 Task: Use the formula "ASC" in spreadsheet "Project portfolio".
Action: Mouse moved to (373, 193)
Screenshot: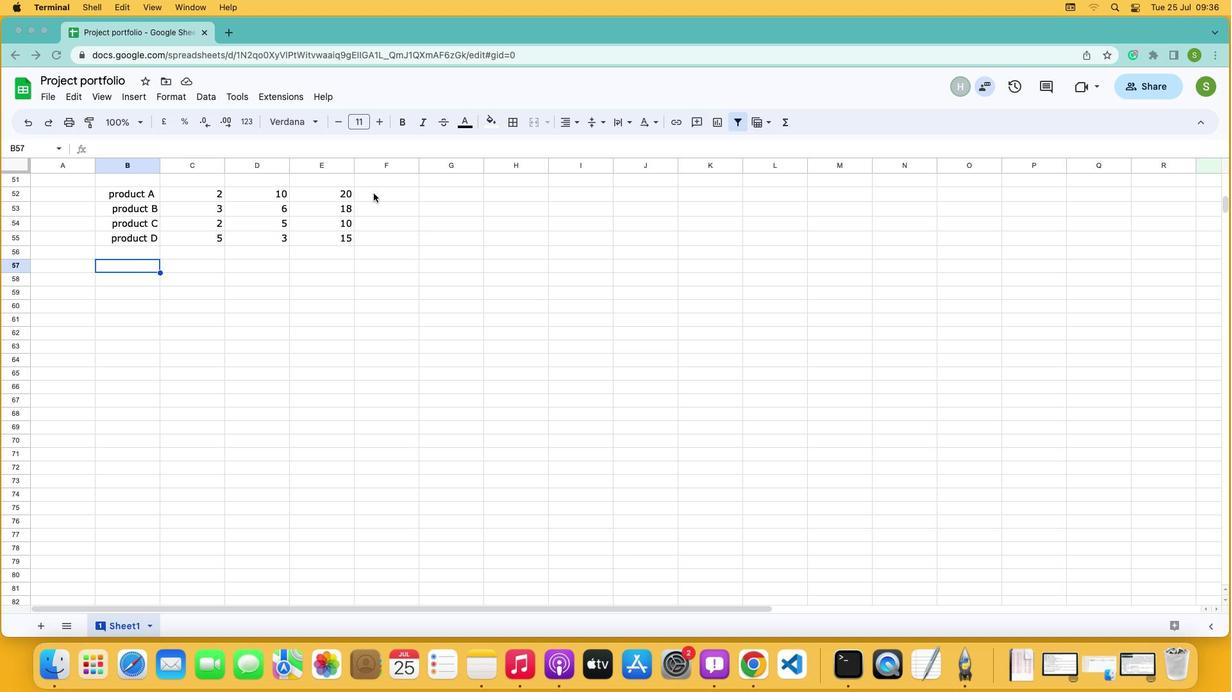 
Action: Mouse pressed left at (373, 193)
Screenshot: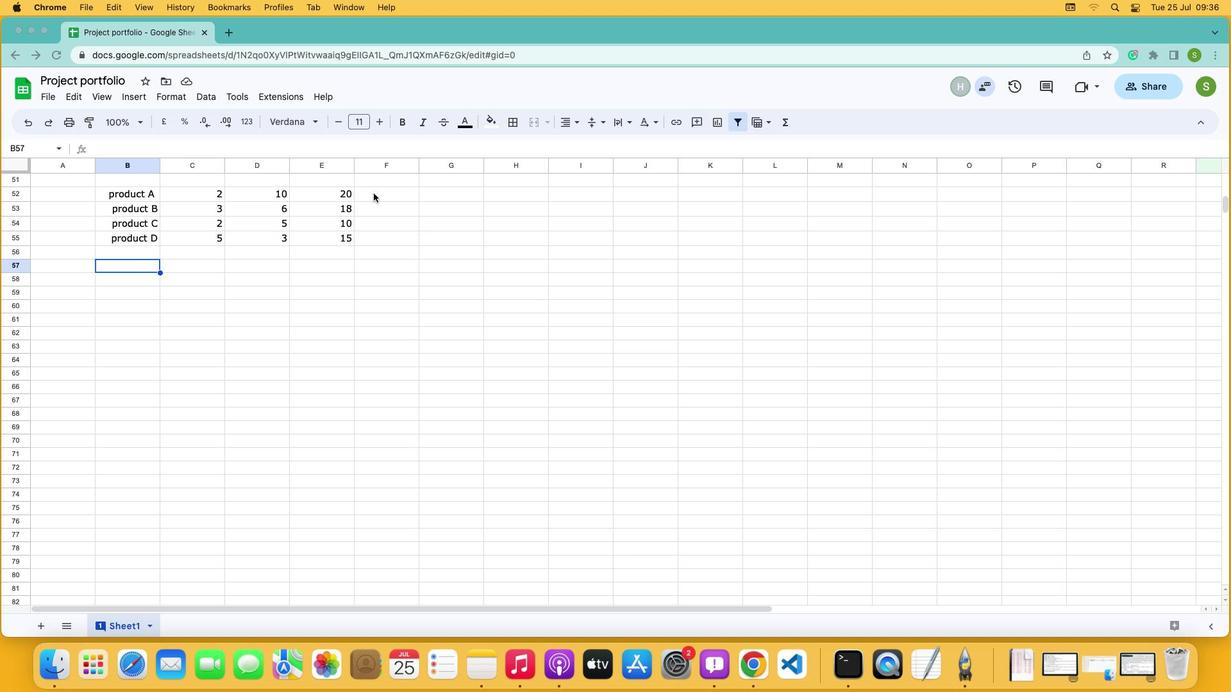 
Action: Mouse pressed left at (373, 193)
Screenshot: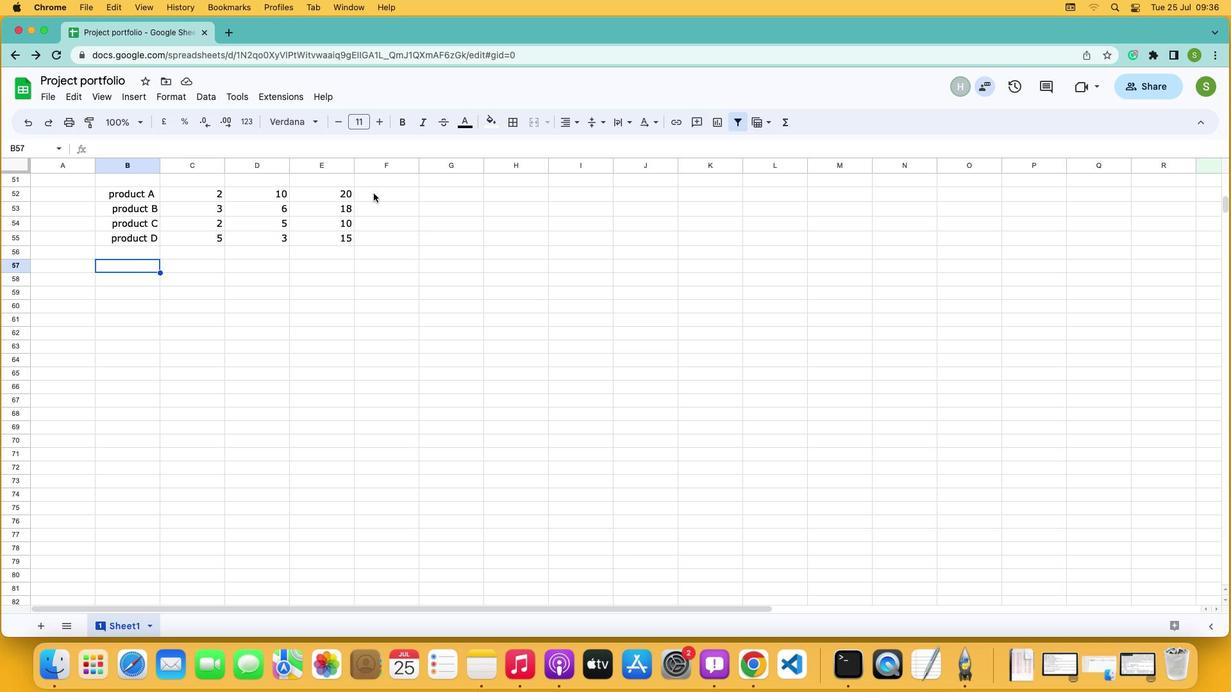 
Action: Mouse moved to (790, 124)
Screenshot: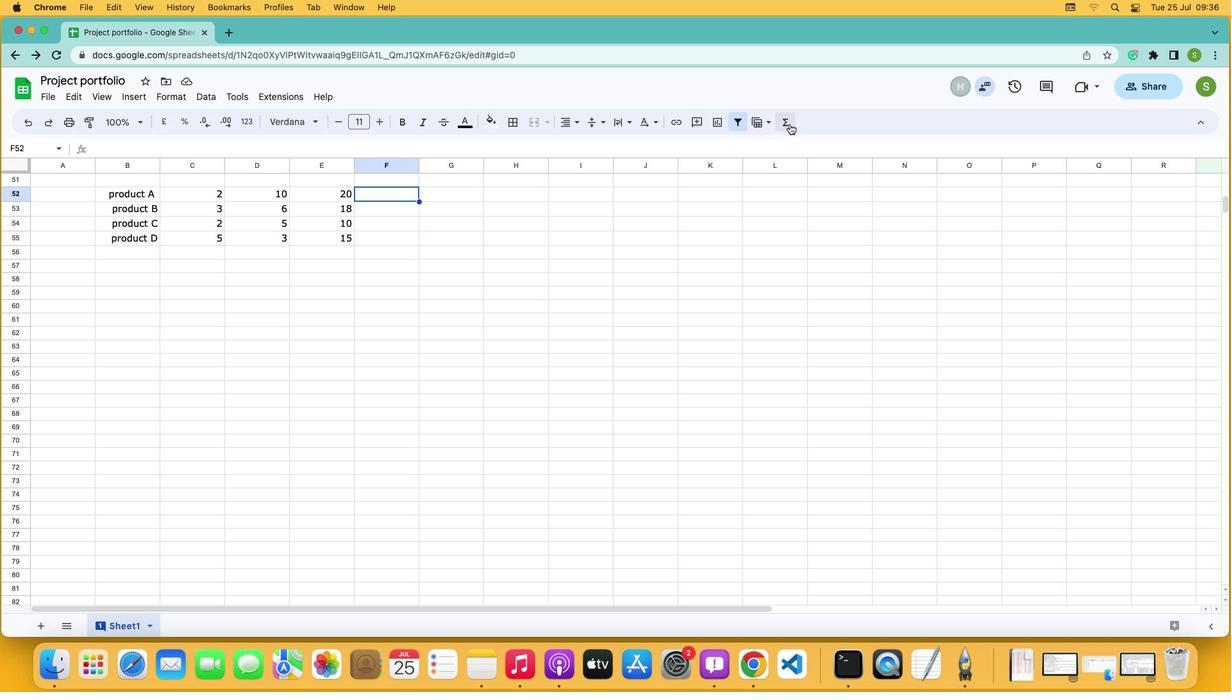 
Action: Mouse pressed left at (790, 124)
Screenshot: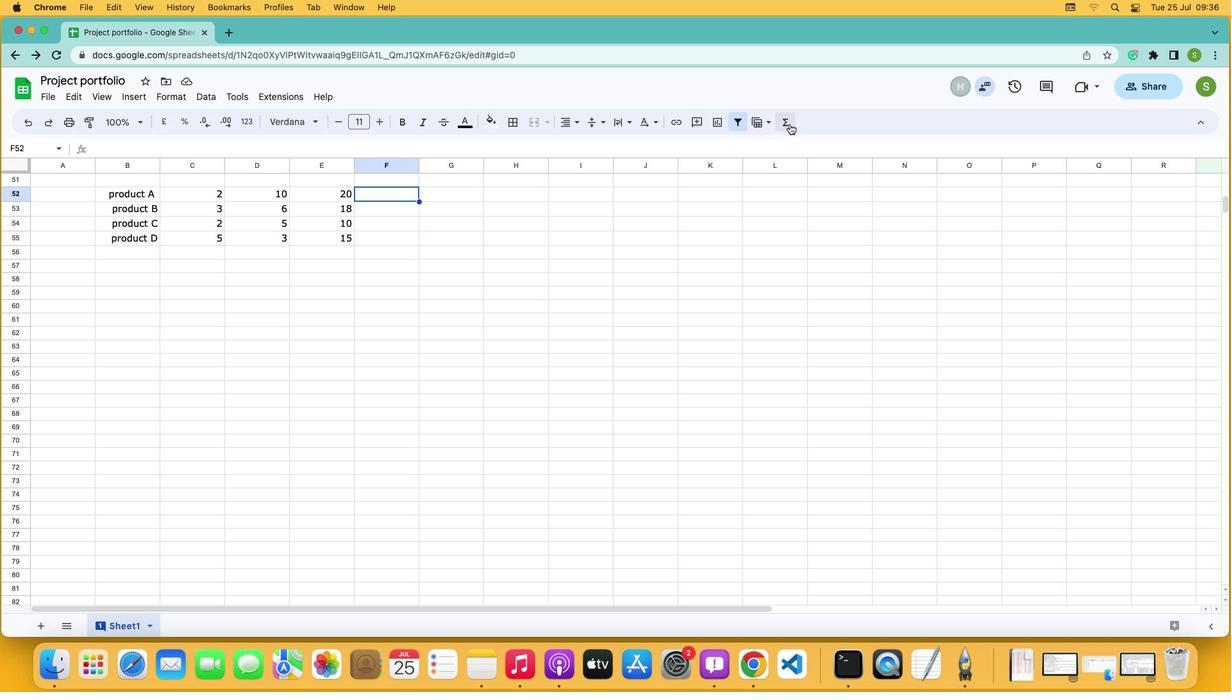 
Action: Mouse moved to (799, 255)
Screenshot: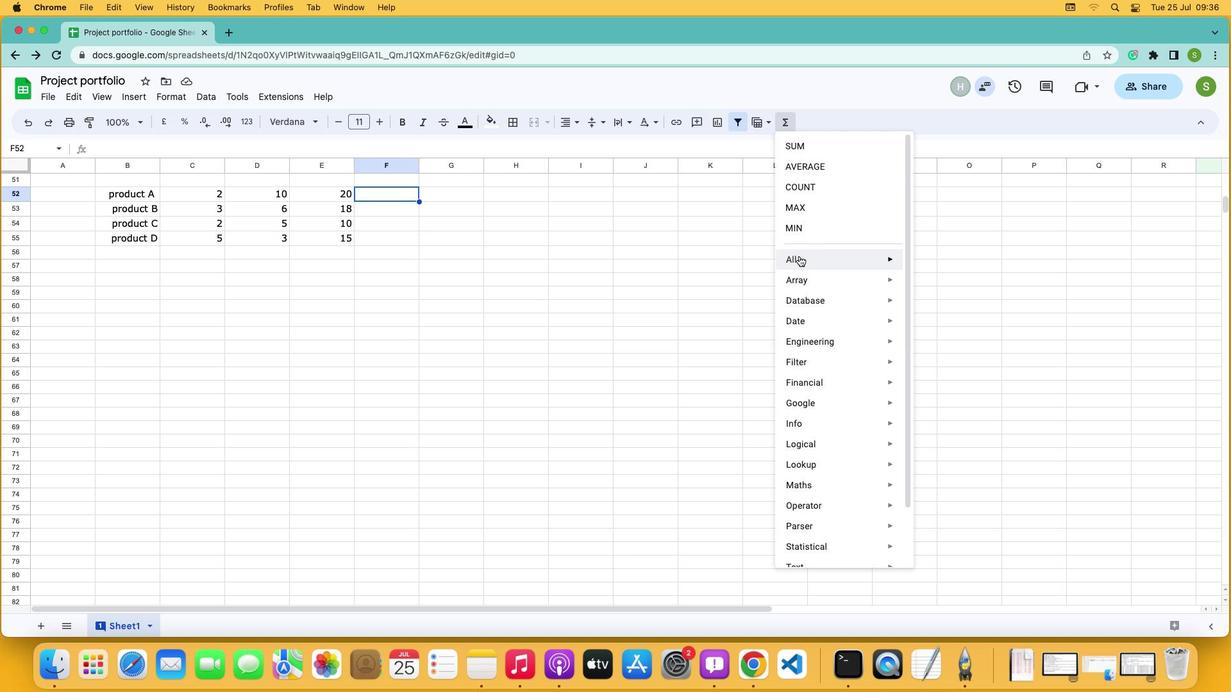 
Action: Mouse pressed left at (799, 255)
Screenshot: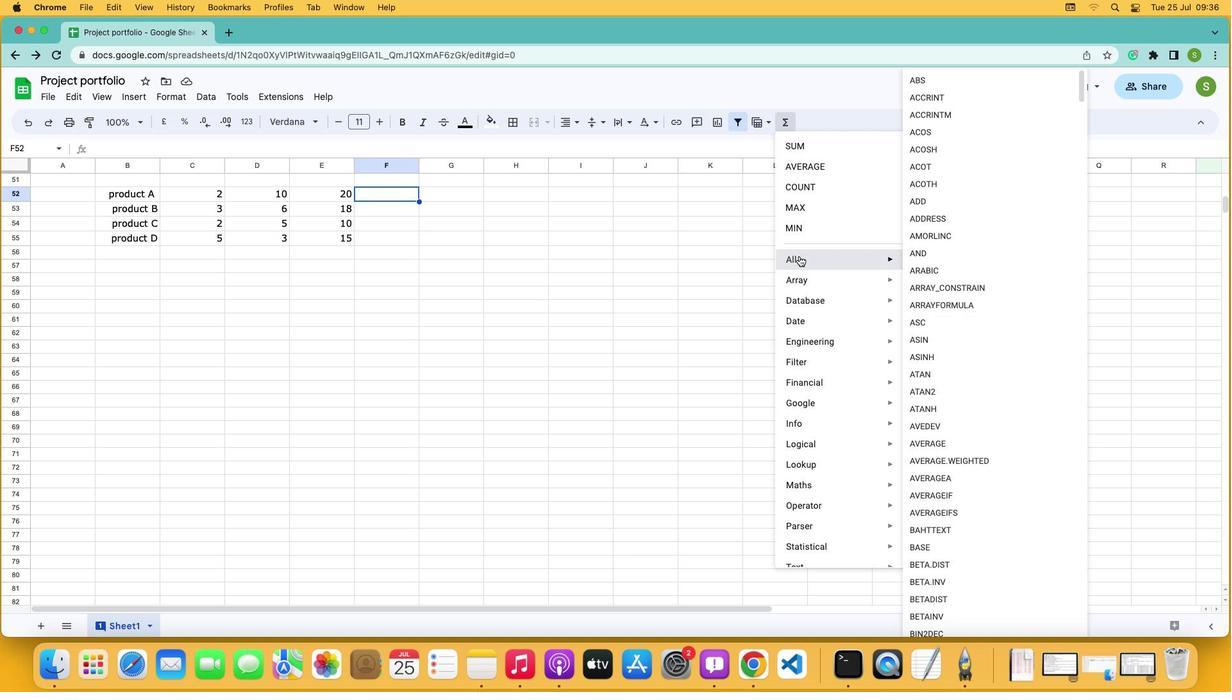 
Action: Mouse moved to (943, 326)
Screenshot: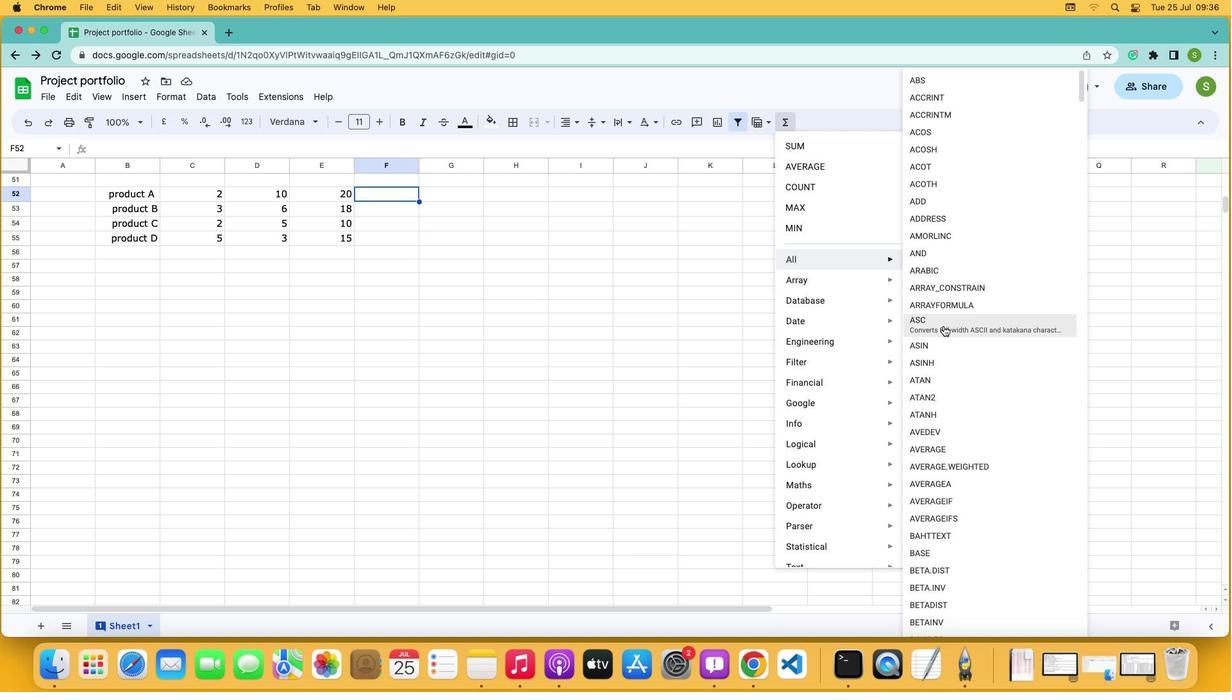 
Action: Mouse pressed left at (943, 326)
Screenshot: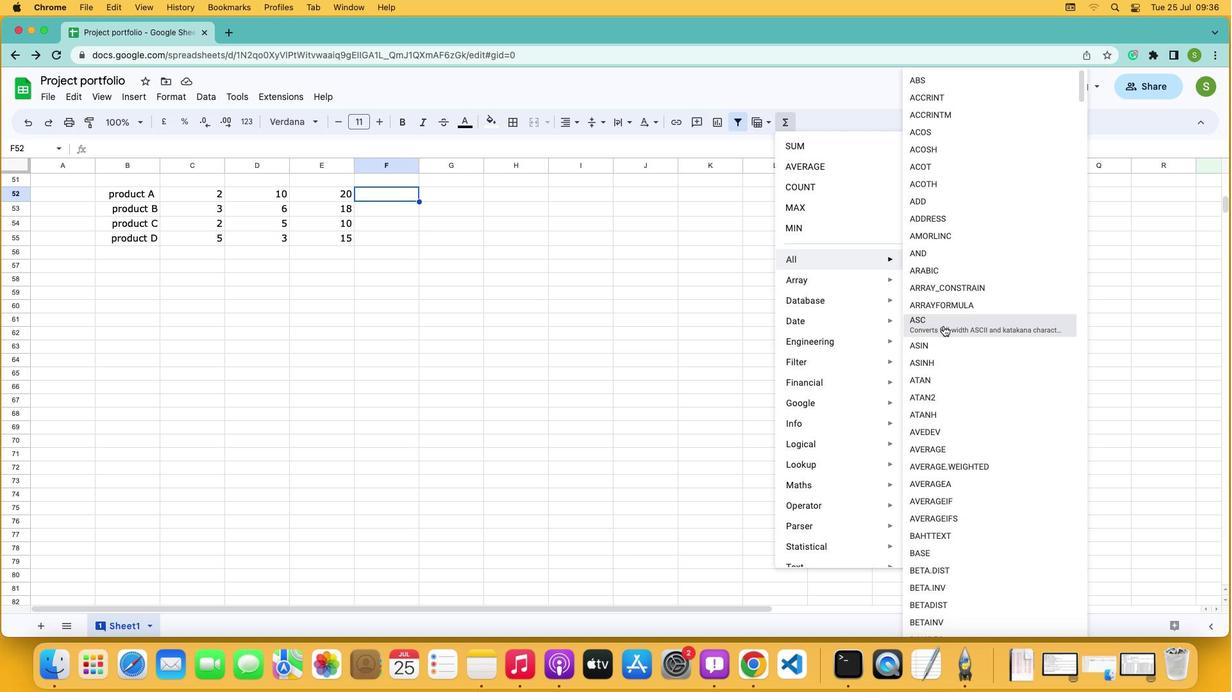 
Action: Mouse moved to (277, 196)
Screenshot: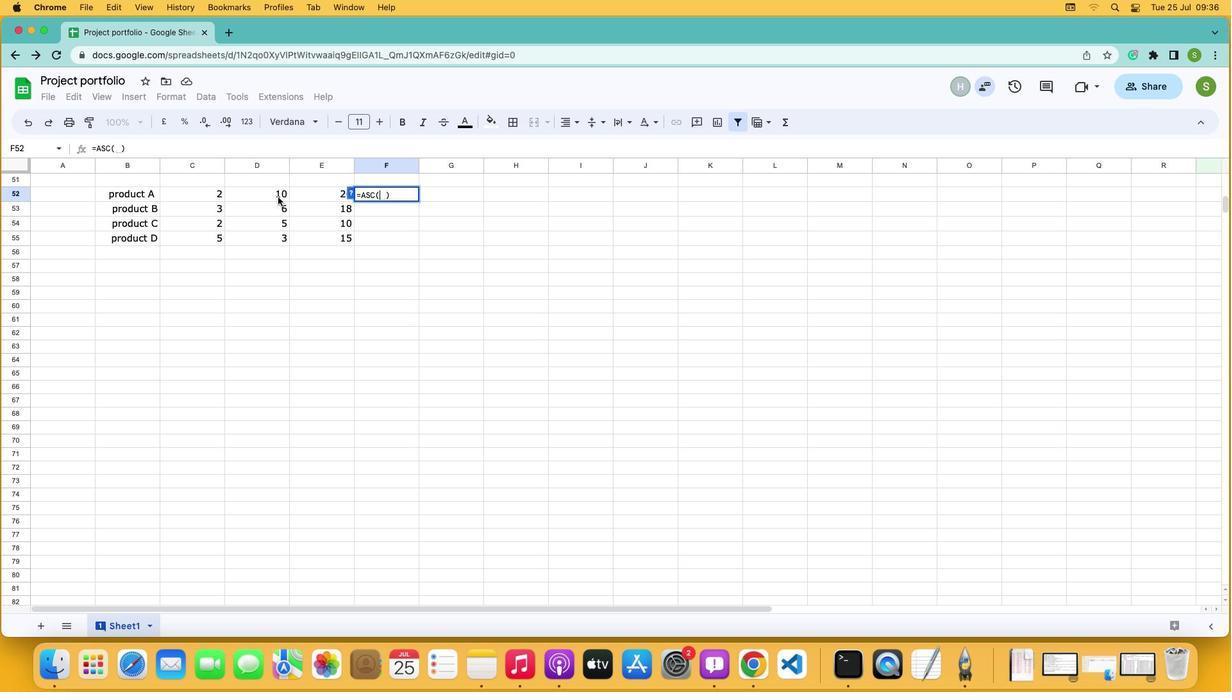 
Action: Mouse pressed left at (277, 196)
Screenshot: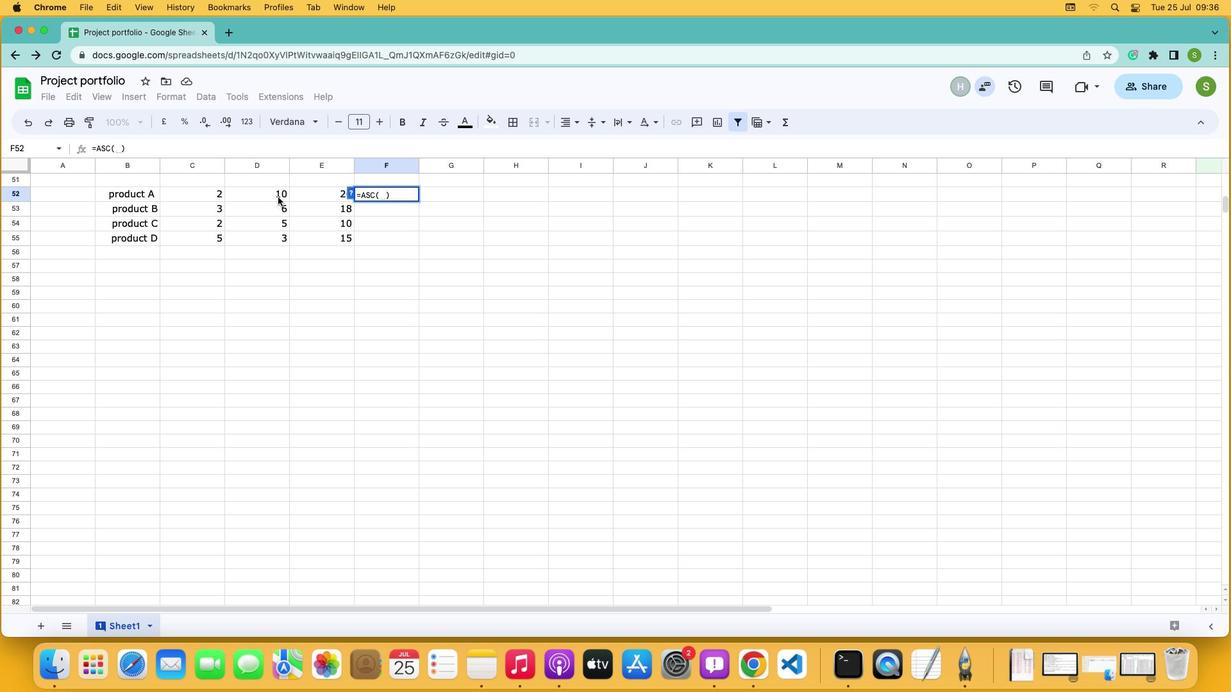
Action: Mouse moved to (335, 209)
Screenshot: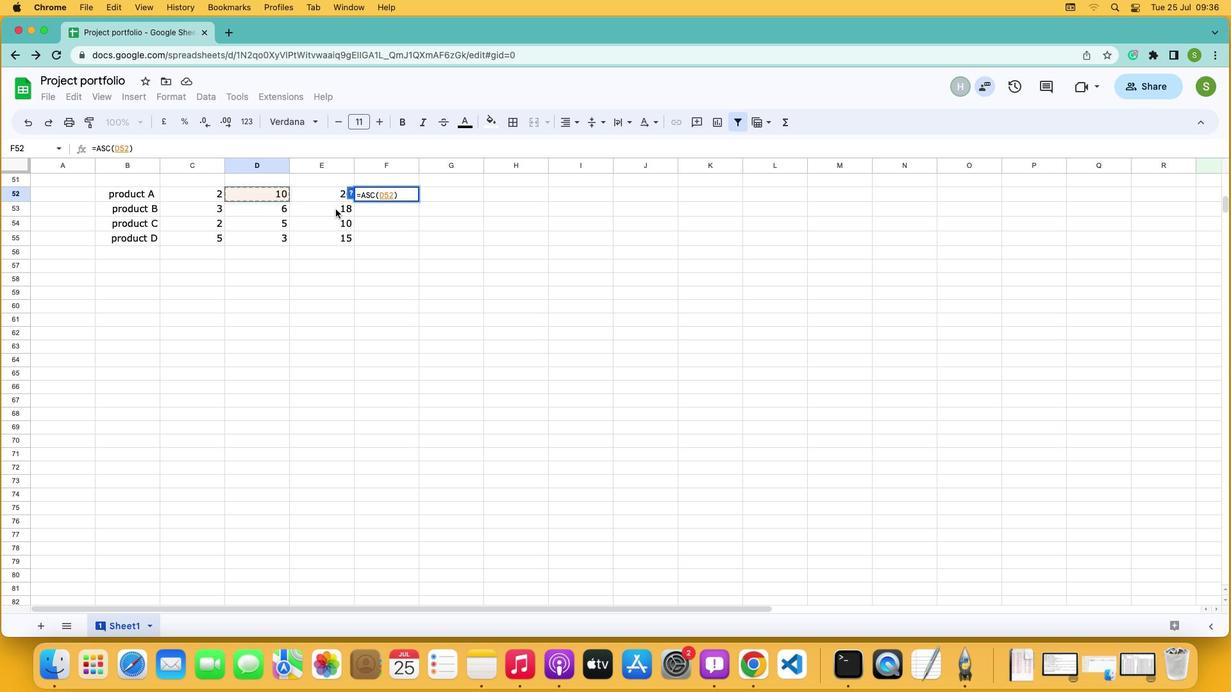 
Action: Key pressed Key.enter
Screenshot: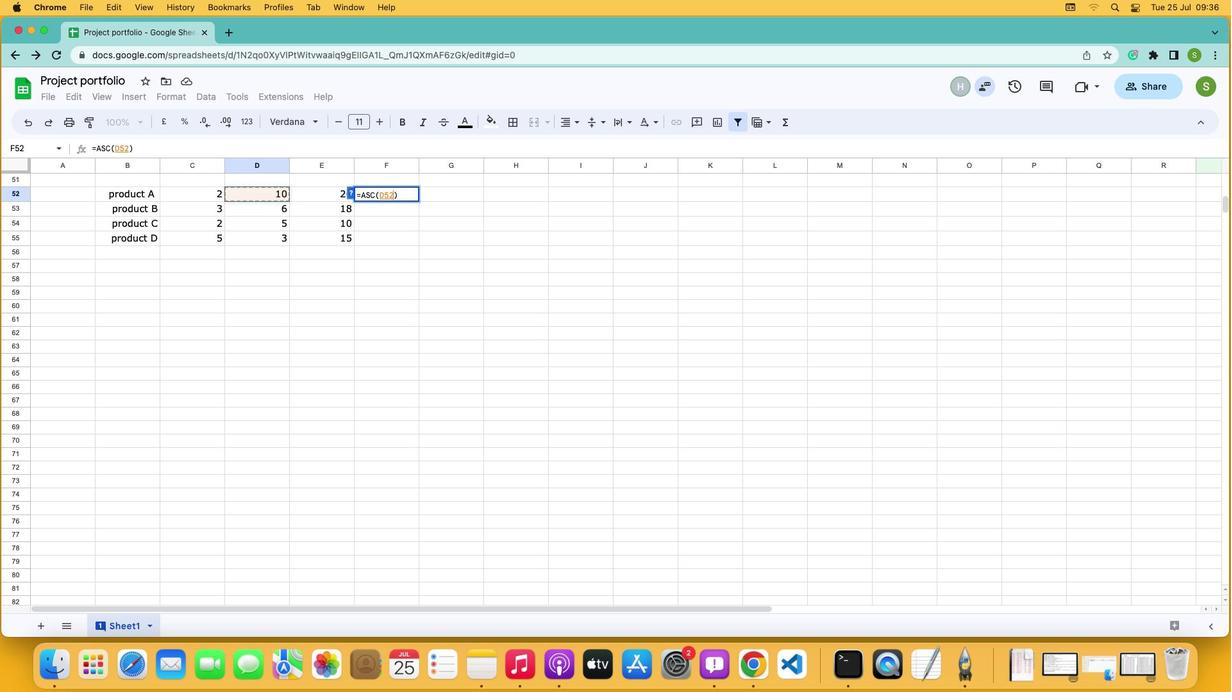 
Action: Mouse moved to (389, 194)
Screenshot: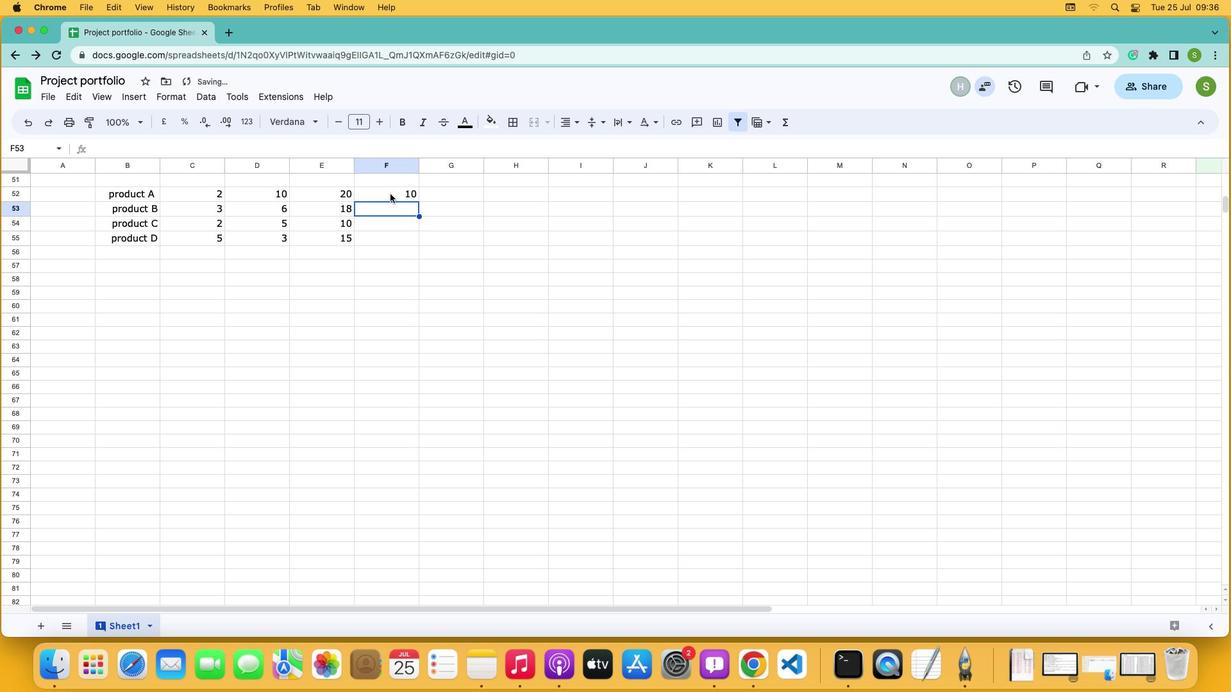 
Action: Mouse pressed left at (389, 194)
Screenshot: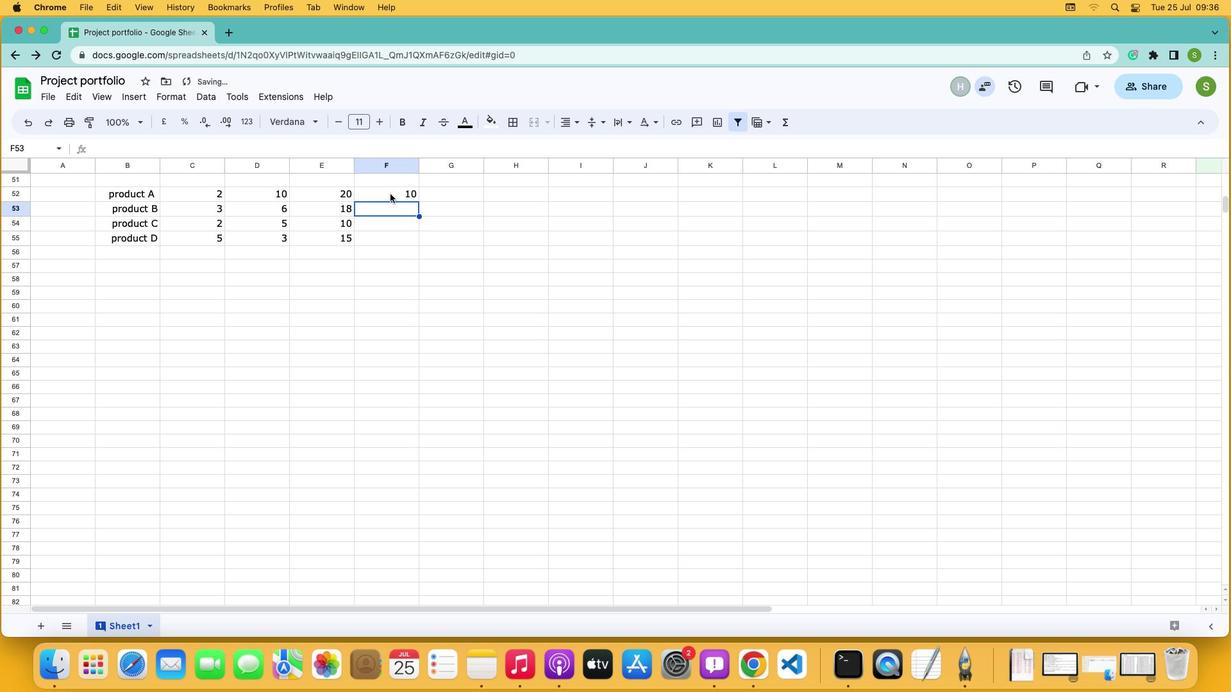 
Action: Mouse moved to (418, 200)
Screenshot: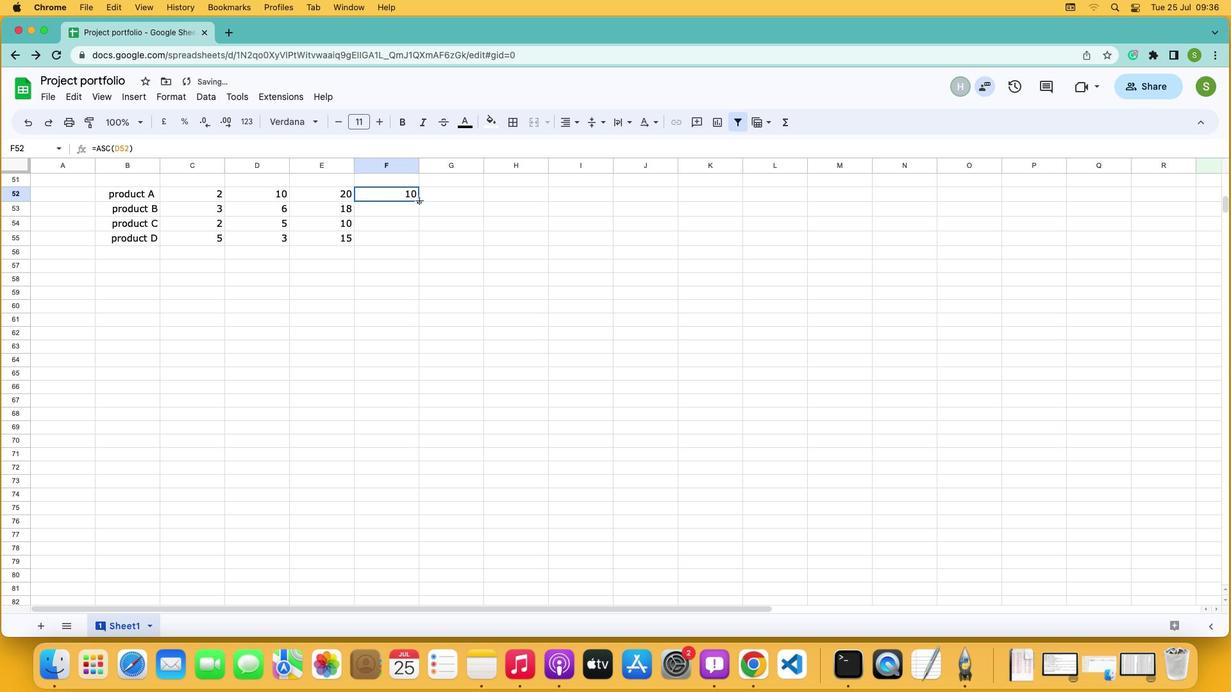 
Action: Mouse pressed left at (418, 200)
Screenshot: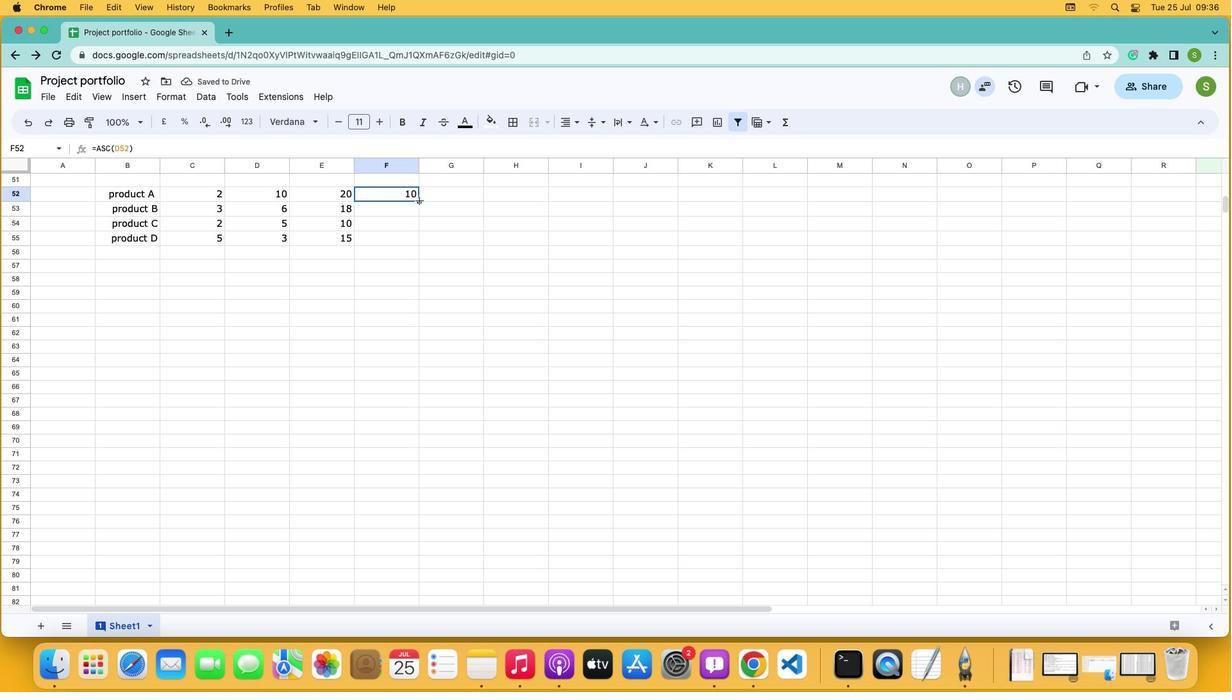 
Action: Mouse moved to (419, 236)
Screenshot: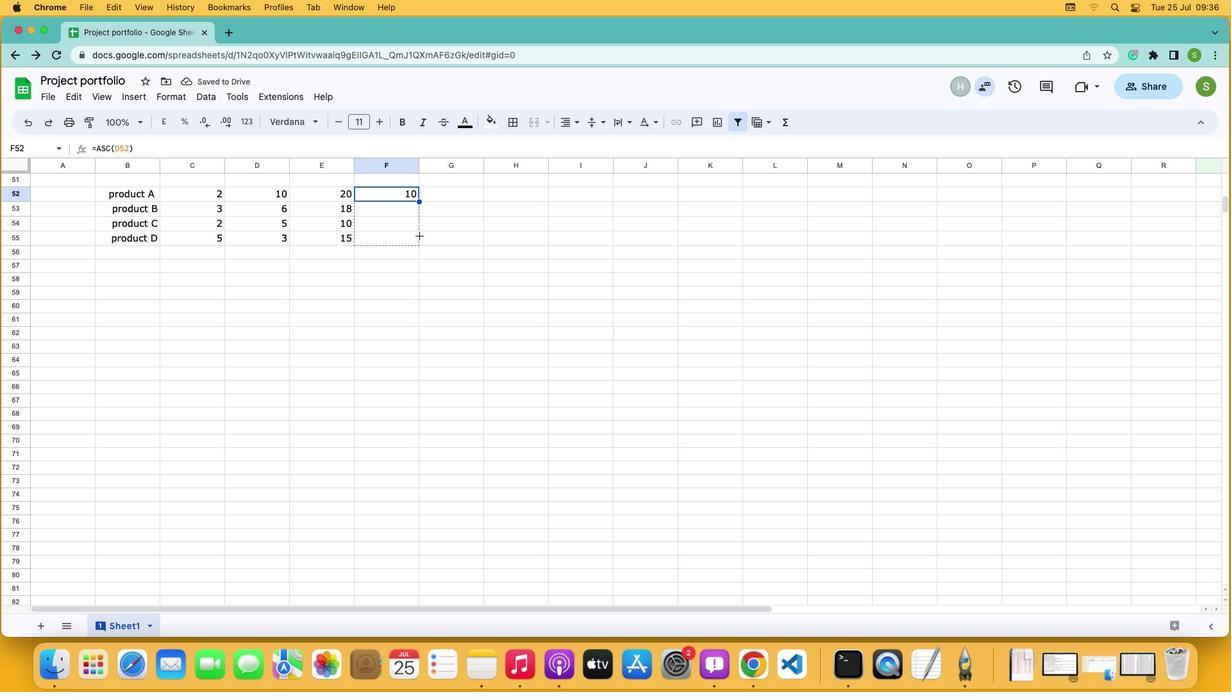 
